 Task: Set up a 30-minute session to discuss remote work policies.
Action: Mouse pressed left at (57, 124)
Screenshot: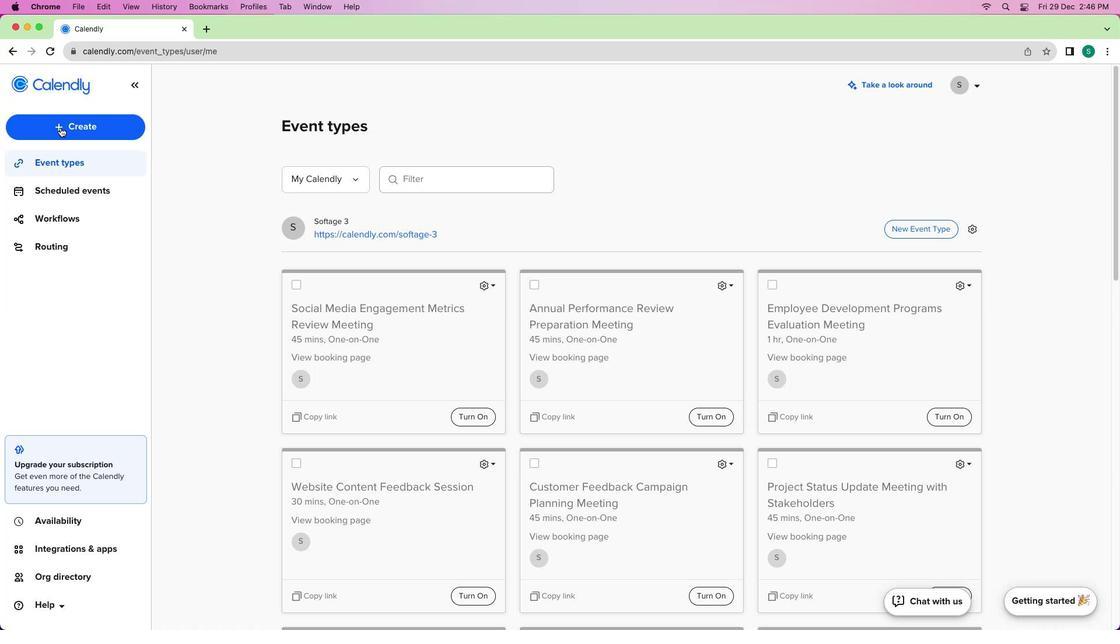 
Action: Mouse moved to (54, 124)
Screenshot: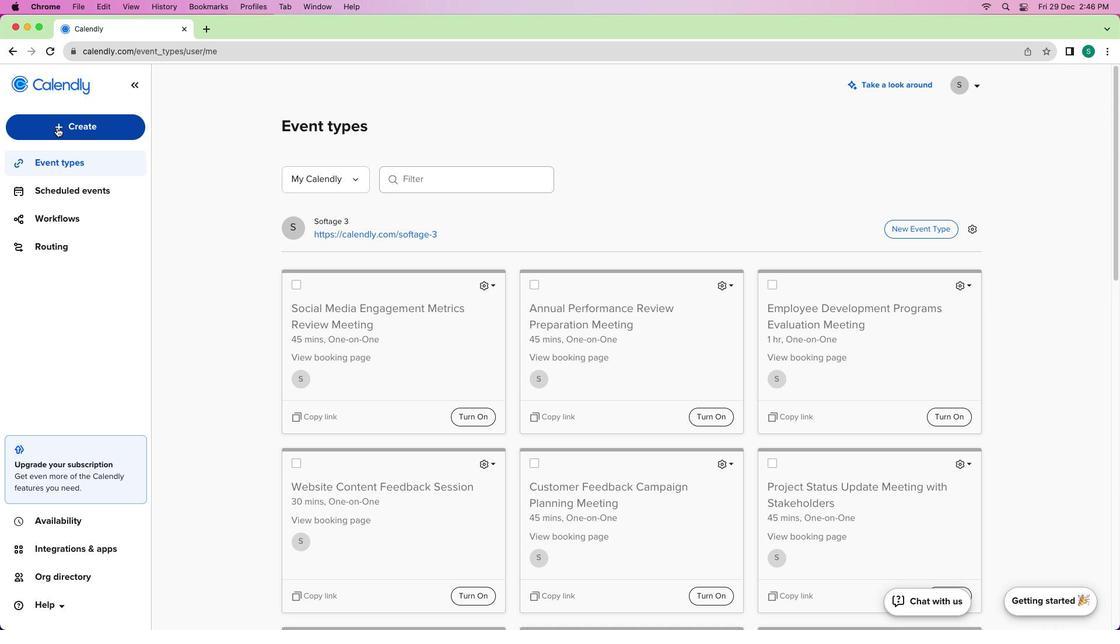 
Action: Mouse pressed left at (54, 124)
Screenshot: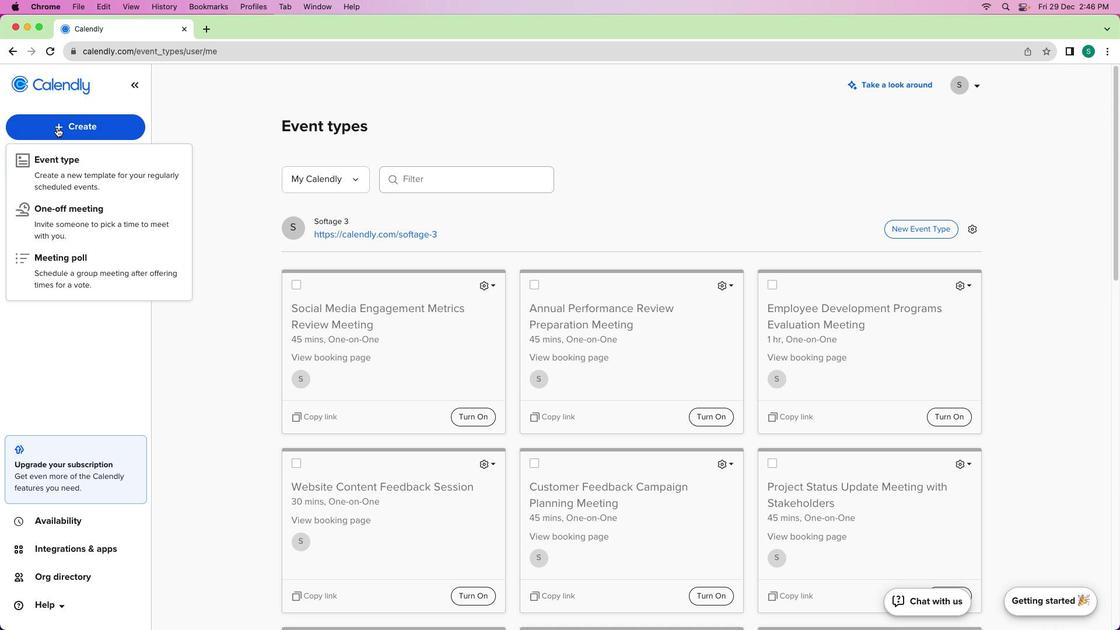 
Action: Mouse moved to (83, 174)
Screenshot: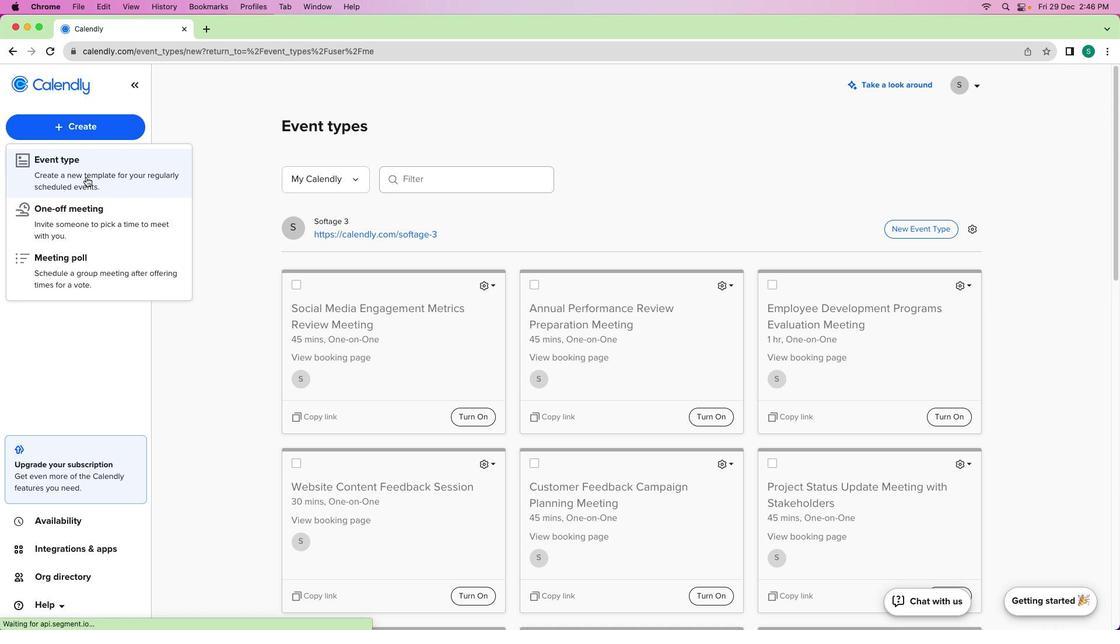 
Action: Mouse pressed left at (83, 174)
Screenshot: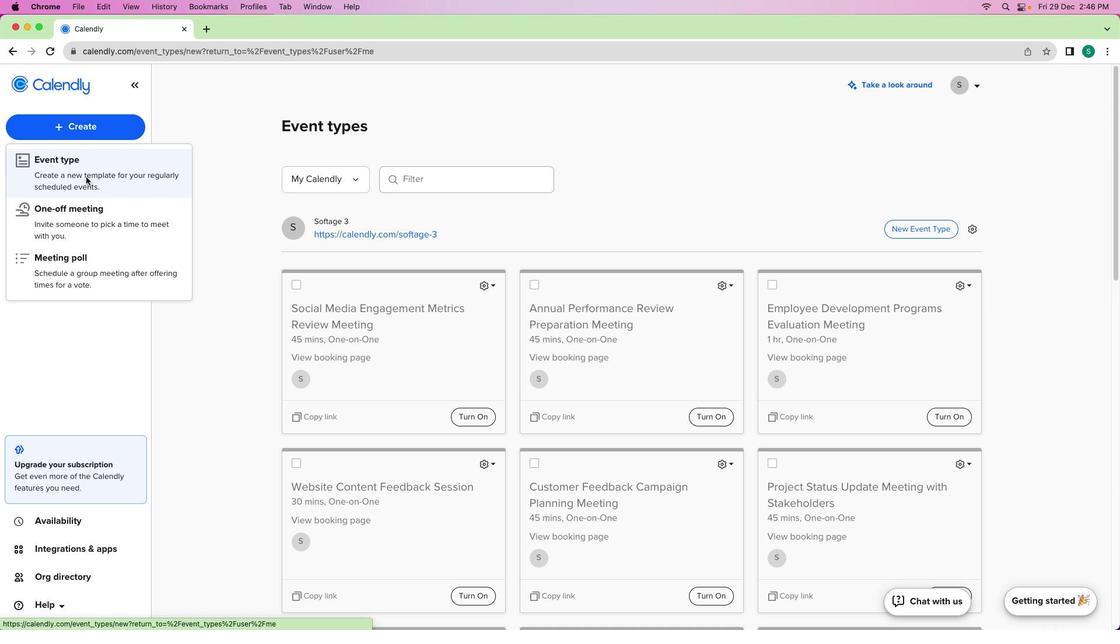 
Action: Mouse moved to (372, 211)
Screenshot: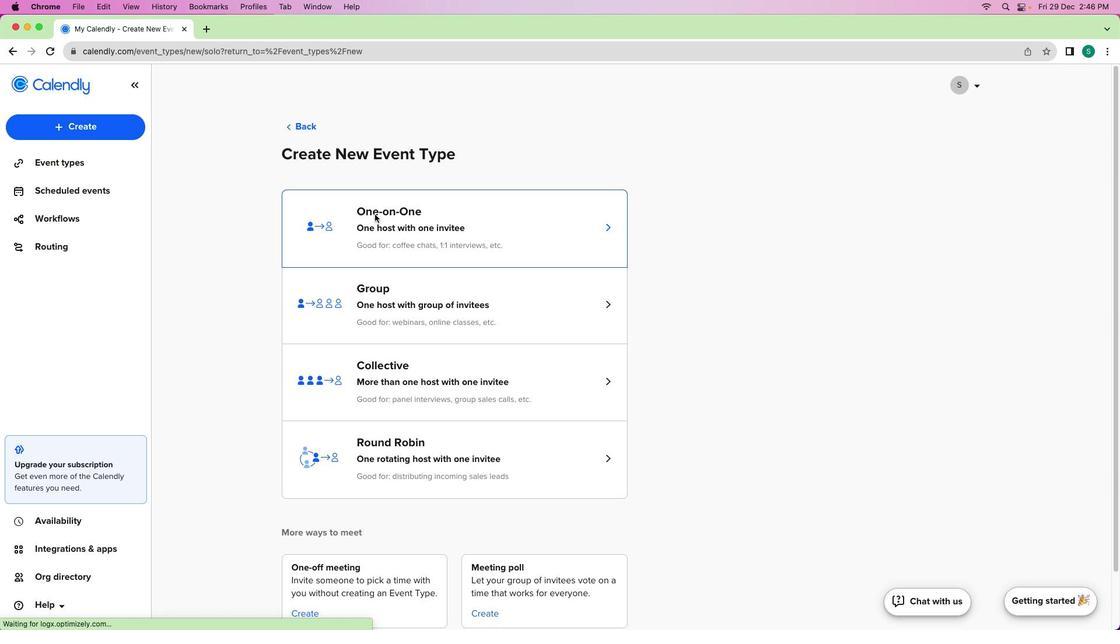 
Action: Mouse pressed left at (372, 211)
Screenshot: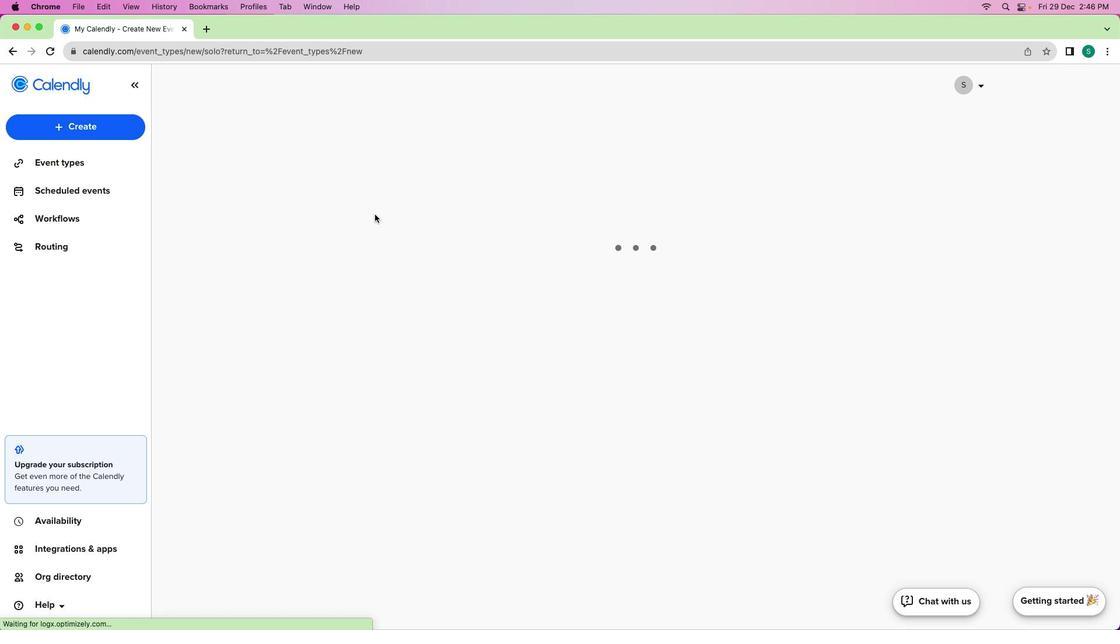 
Action: Mouse moved to (189, 175)
Screenshot: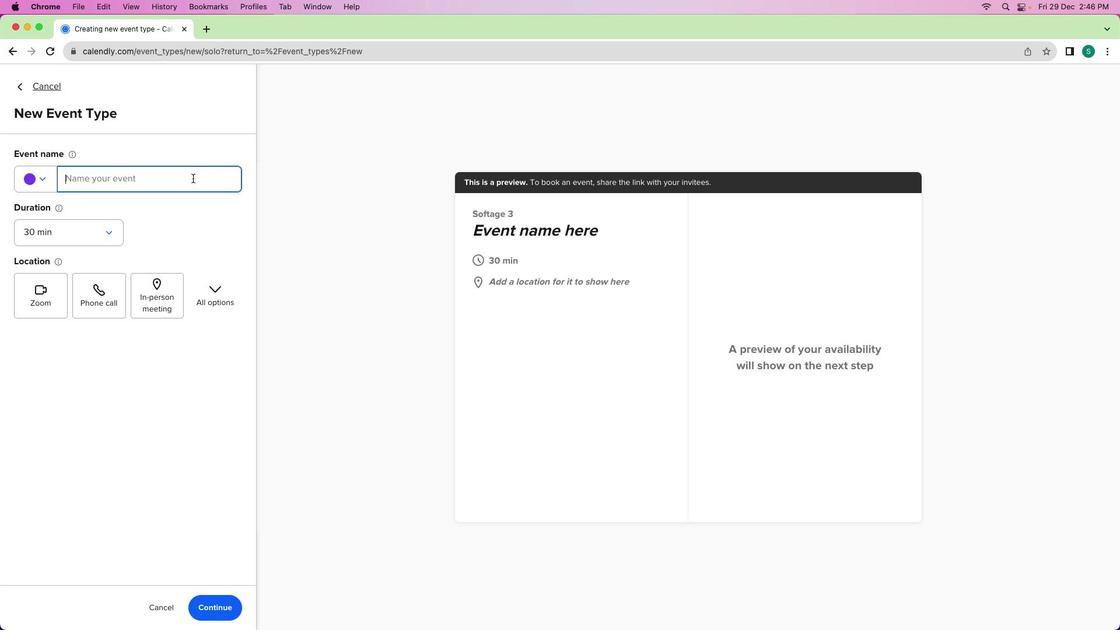 
Action: Mouse pressed left at (189, 175)
Screenshot: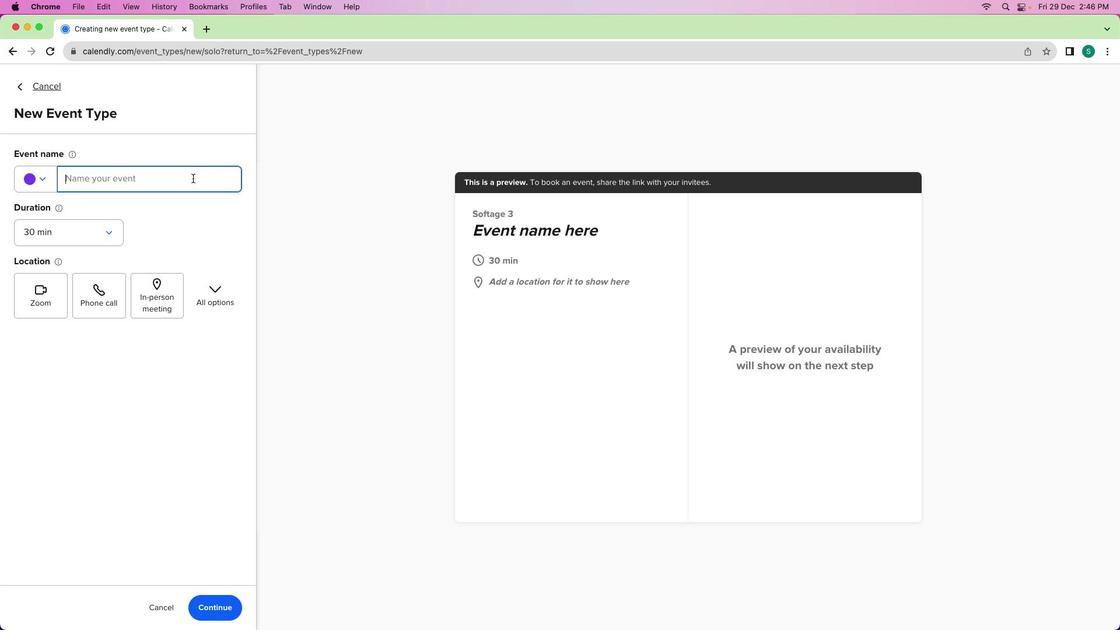 
Action: Mouse moved to (190, 177)
Screenshot: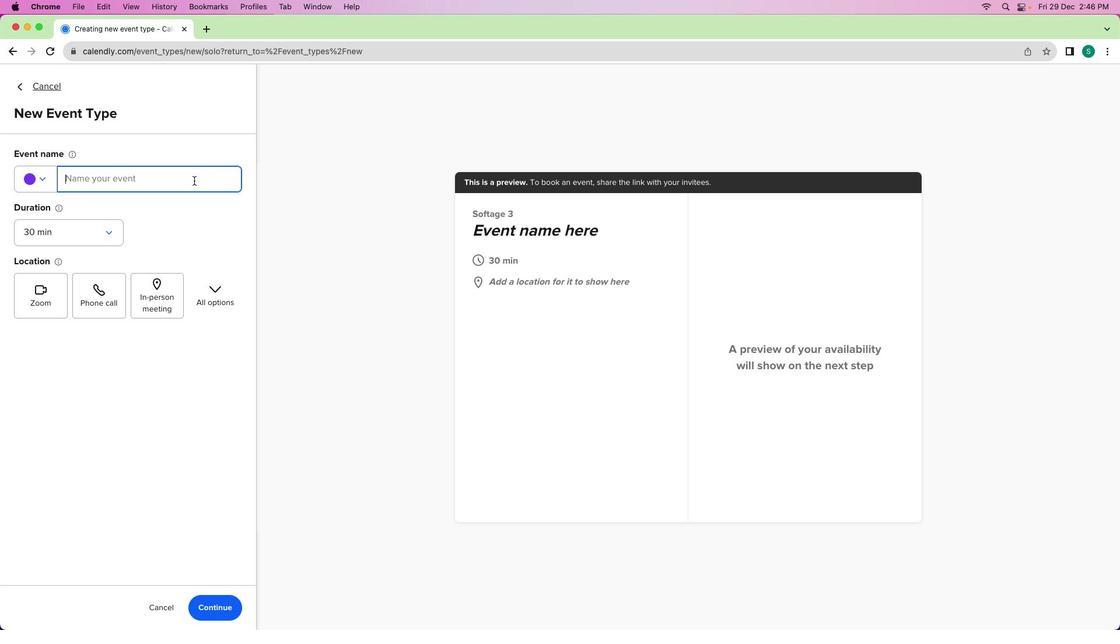 
Action: Key pressed Key.shift'R''e''m''o''t''e'Key.spaceKey.shift'W''o''r''k'Key.spaceKey.shift'P''o''l''i''c''i''e''s'Key.spaceKey.shift'D''i''s''c''u''s''s''i''o''n'Key.spaceKey.shift'S''e''s''s''i''o''n'
Screenshot: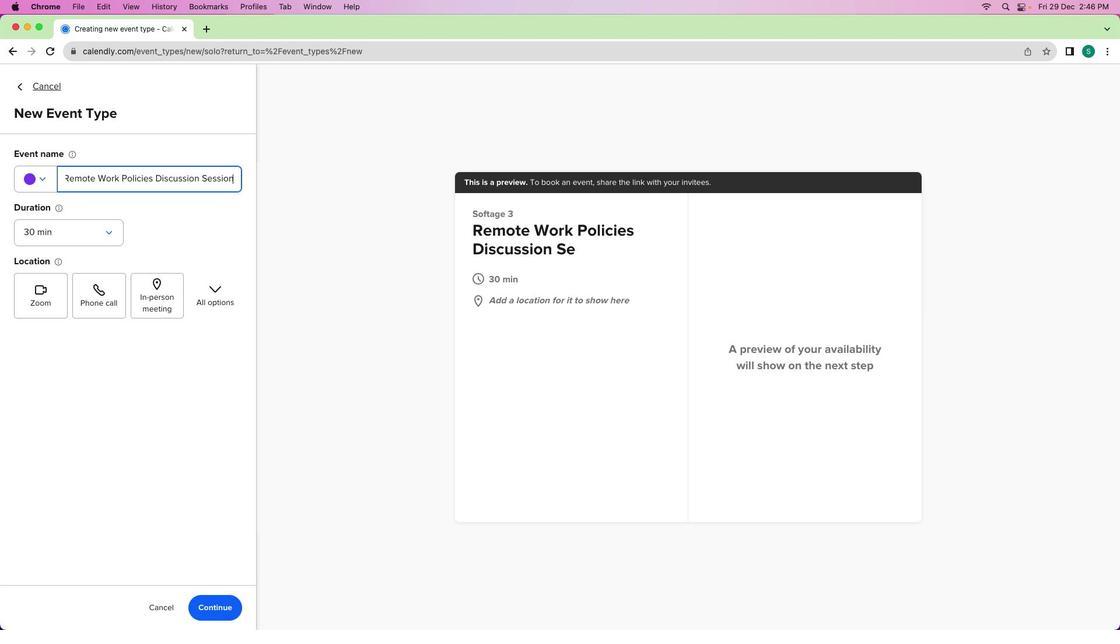 
Action: Mouse moved to (96, 229)
Screenshot: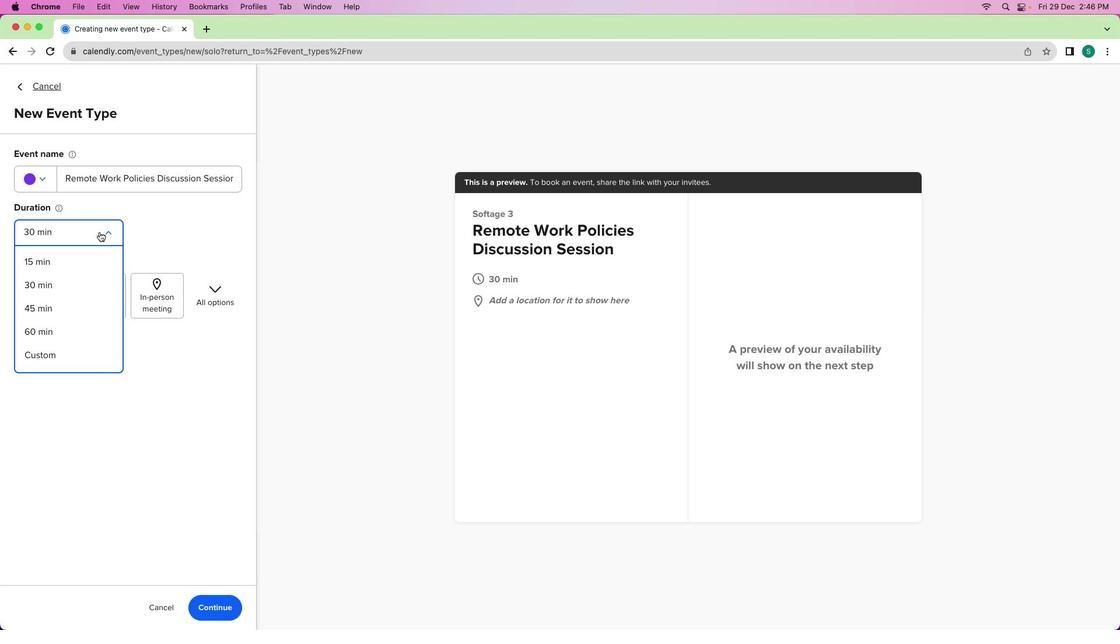 
Action: Mouse pressed left at (96, 229)
Screenshot: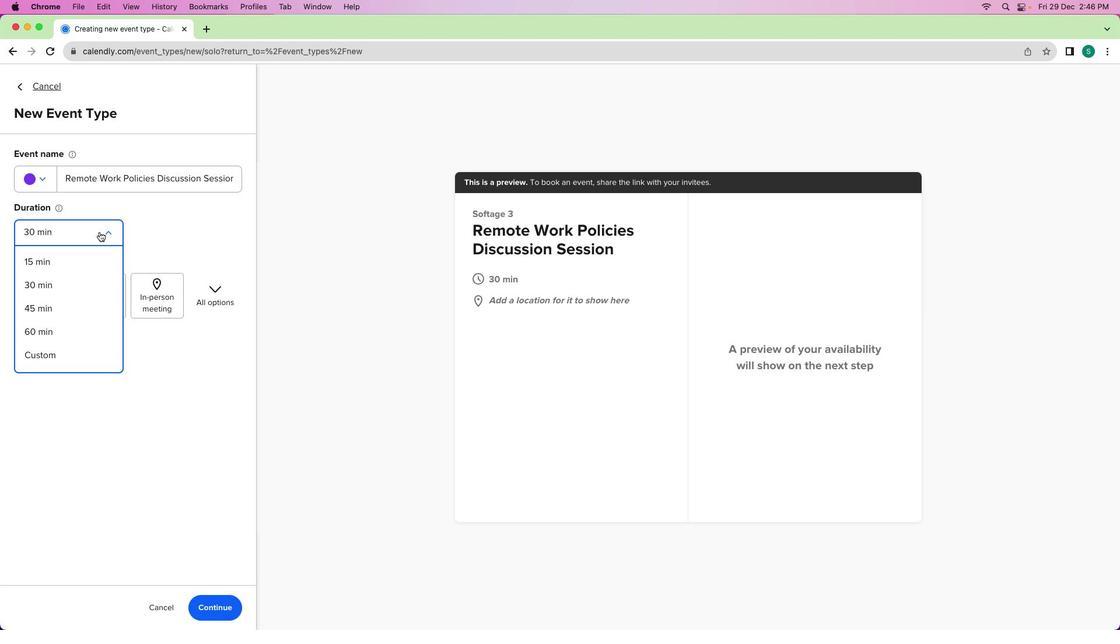 
Action: Mouse moved to (97, 229)
Screenshot: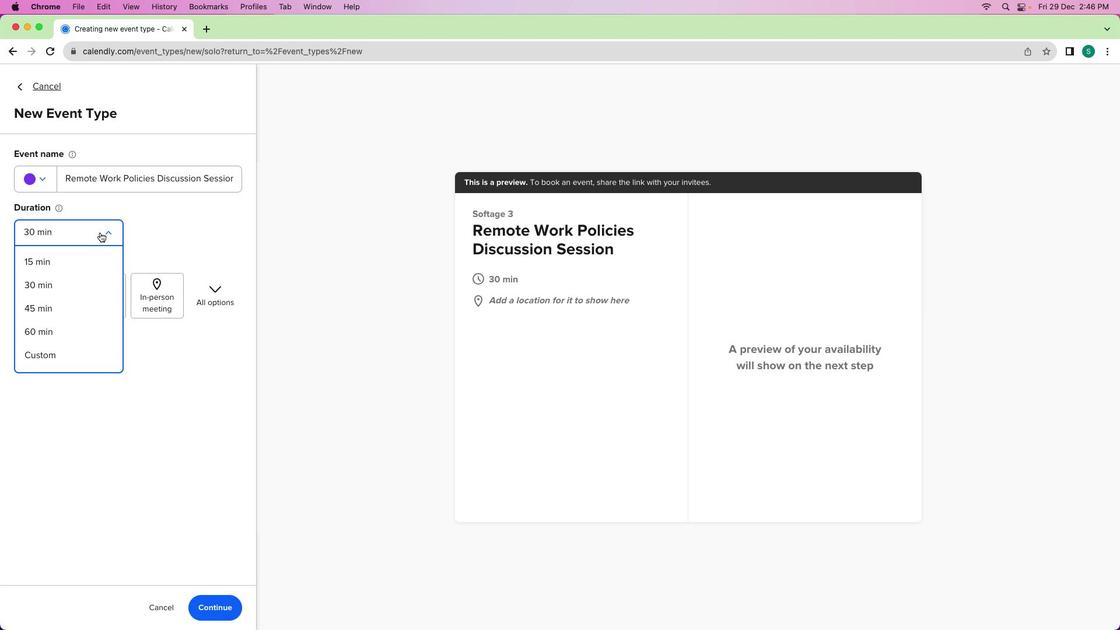 
Action: Mouse pressed left at (97, 229)
Screenshot: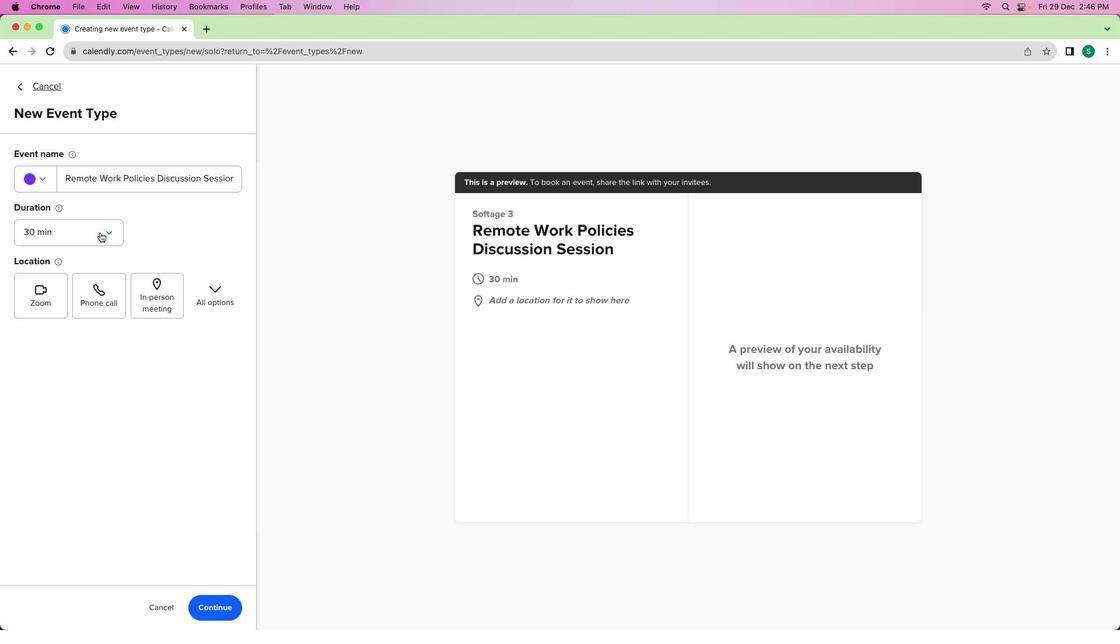 
Action: Mouse moved to (59, 302)
Screenshot: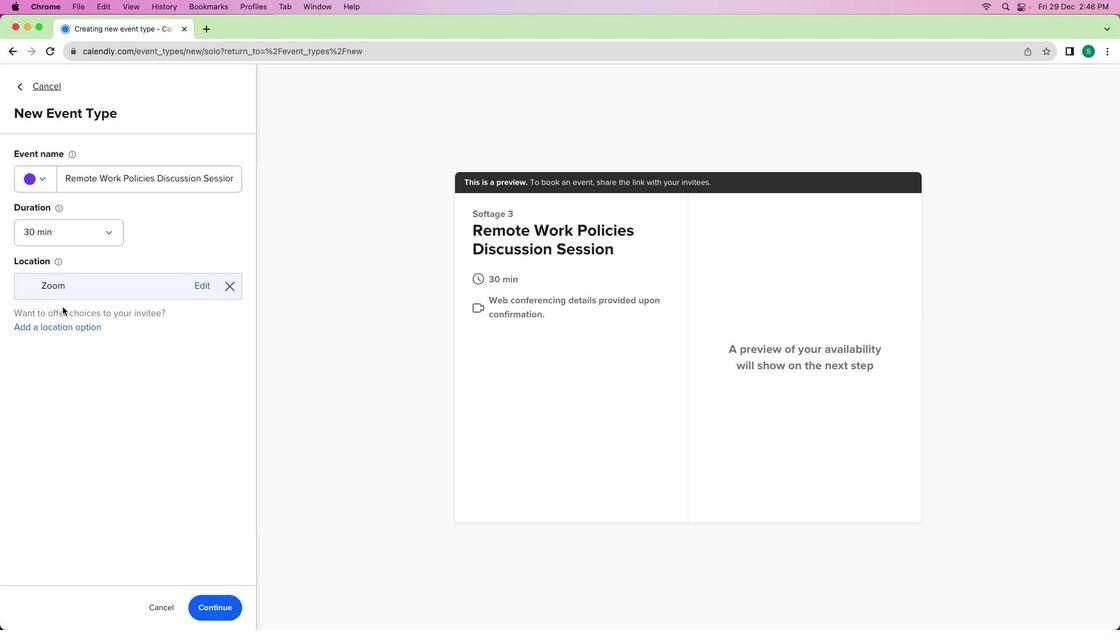 
Action: Mouse pressed left at (59, 302)
Screenshot: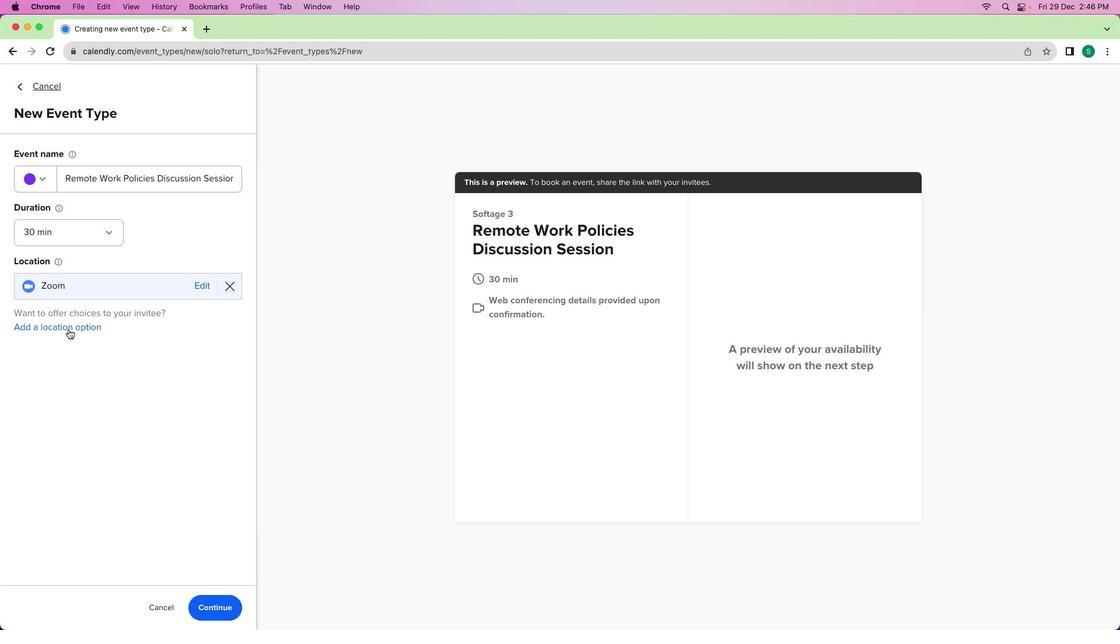 
Action: Mouse moved to (214, 614)
Screenshot: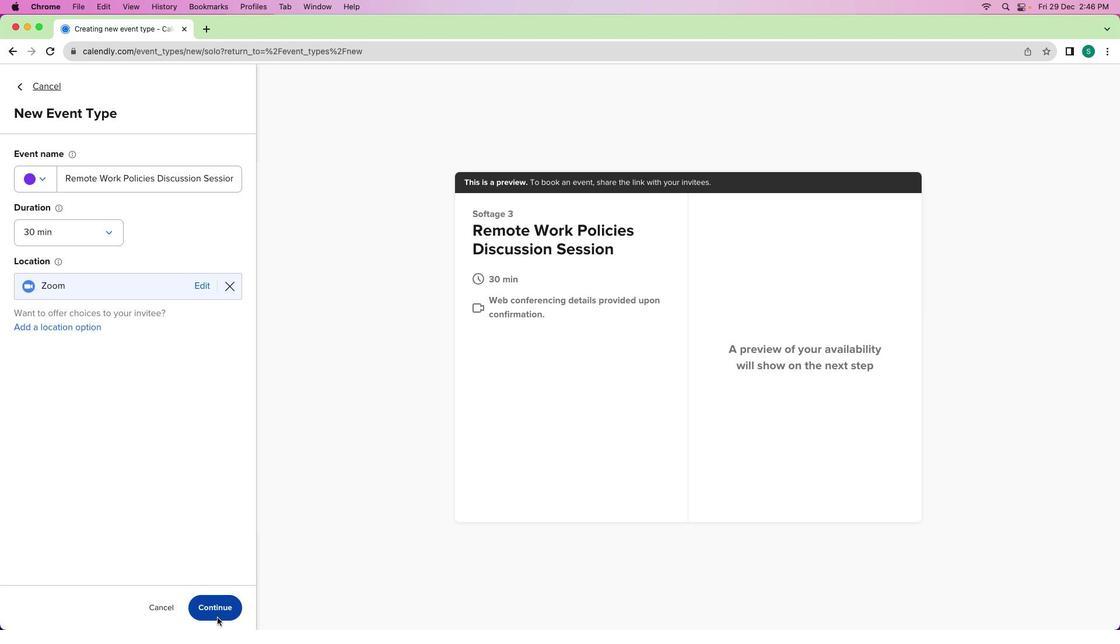
Action: Mouse pressed left at (214, 614)
Screenshot: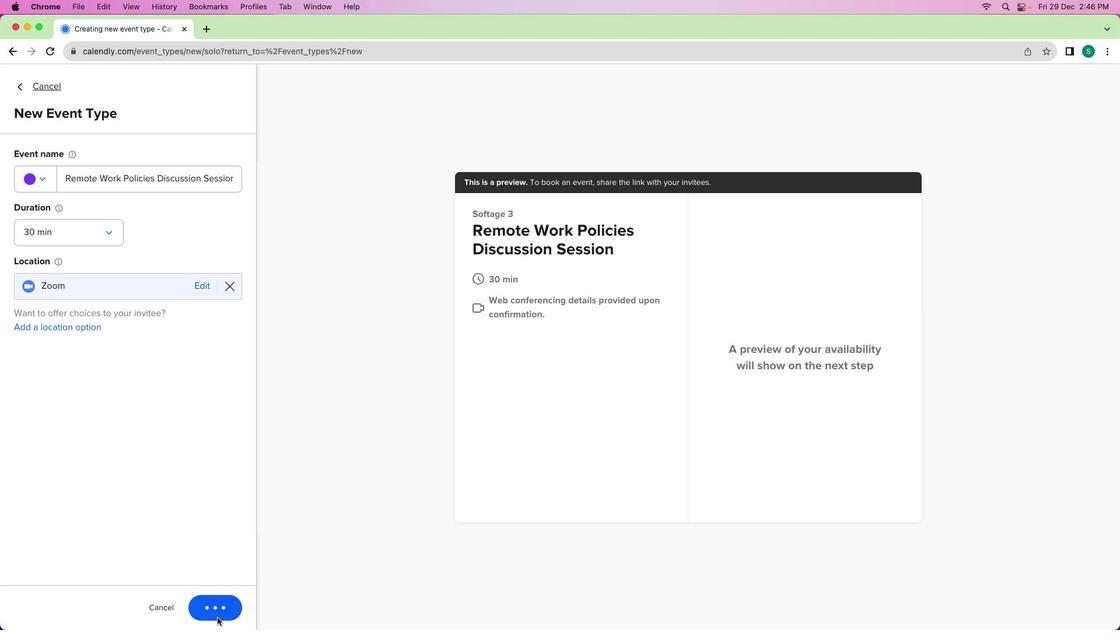 
Action: Mouse moved to (188, 222)
Screenshot: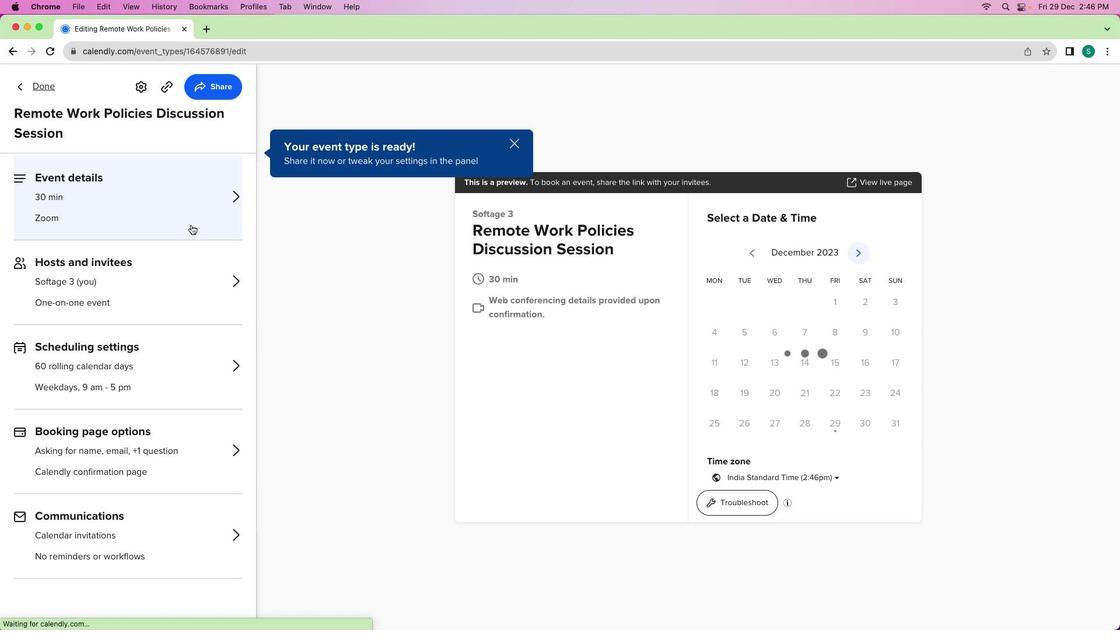 
Action: Mouse pressed left at (188, 222)
Screenshot: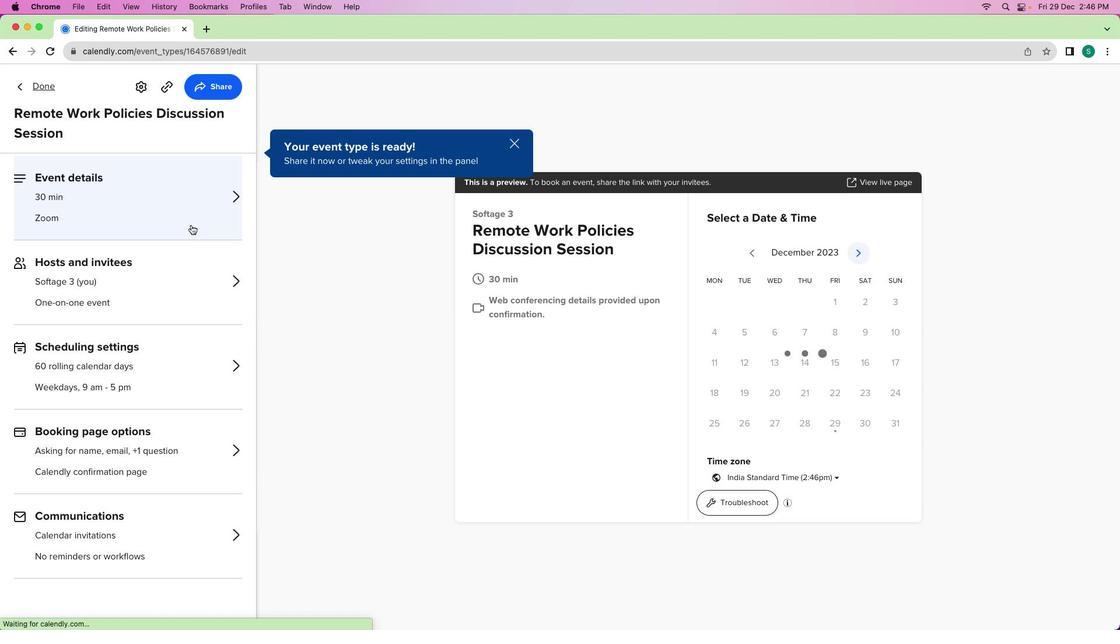 
Action: Mouse moved to (140, 406)
Screenshot: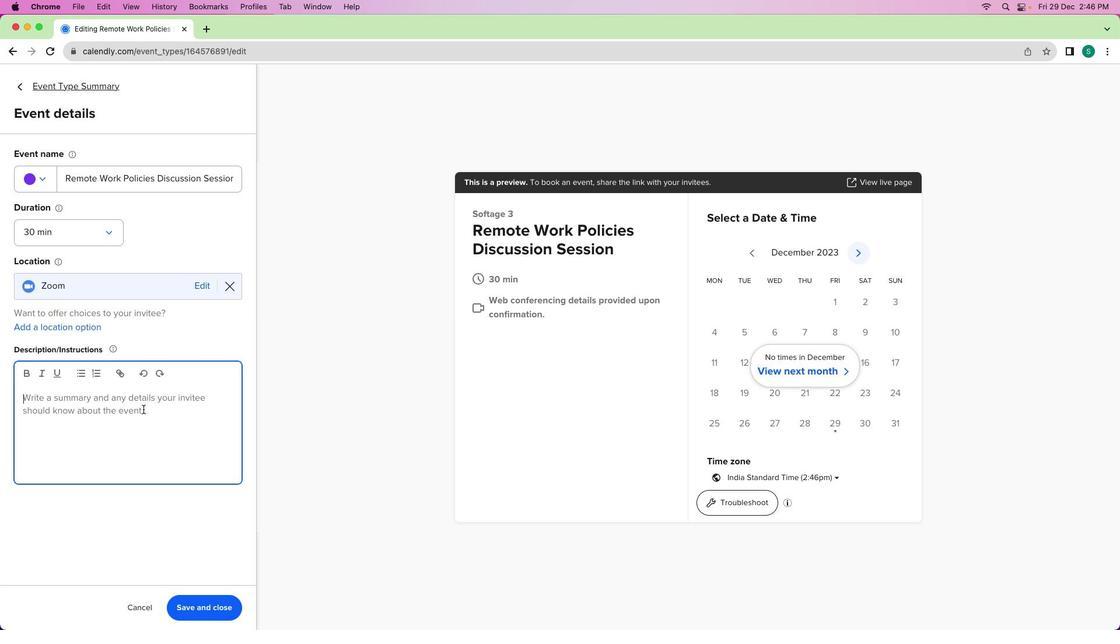 
Action: Mouse pressed left at (140, 406)
Screenshot: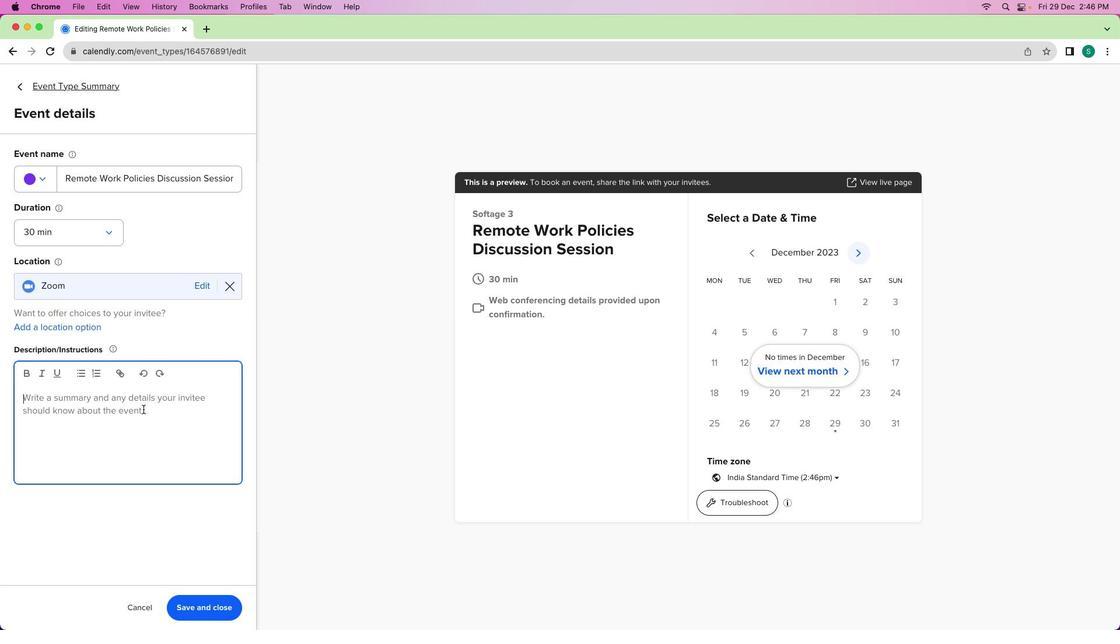 
Action: Key pressed Key.shift'A'Key.space'f''o''c''u''s''e''d'Key.space's''e''s''s''i''o''n'Key.space'd''e''d''i''c''a''t''e''d'Key.space't''o'Key.space'd''i''s''c''u''s''s''i''n''g'Key.space'o''u''r'Key.space'r''e''m''o''t''e'Key.space'w''o''r''k'Key.space'p''o''l''i''c''i''e''s''.'Key.spaceKey.shift'W''e'Key.space'w''i''l''l'Key.space'r''e''v''i''e''w'Key.space'e''x''i''s''t''i''n''g'Key.space'p''o''l''i''c''i''e''s'','Key.space'a''d''d''r''e''s''s'Key.space'a''n''y'Key.space'c''o''n''c''e''r''s''n'Key.backspaceKey.backspace'n''s'','Key.space'a''n''d'Key.space'c''o''l''l''a''b''o''r''a''t''e'Key.space'o''n'Key.space'r''e''i'Key.backspace'f''i''i'Key.backspace'm'Key.backspace'n''i''n''h'Key.backspace'g'Key.space'a''n''d'Key.space'a''d''a''p''t''i''n''g'Key.space'o''u''r'Key.space'r''e''m''o''t''e'Key.space'w''o''r''k'Key.space'g''u''i''d''e''l''i''n''e''s'Key.space't''o'Key.space'e''n''s''u''r''e'Key.space'a'Key.space'p''r''o''d''u''c''t''i''v''e'Key.space'a''n''d'Key.space's''u''p''p''o''r''t''i''v''e'Key.space'w''o''r''k'Key.space'e''n''v''i''r''o''n''m''e''n''t''.'
Screenshot: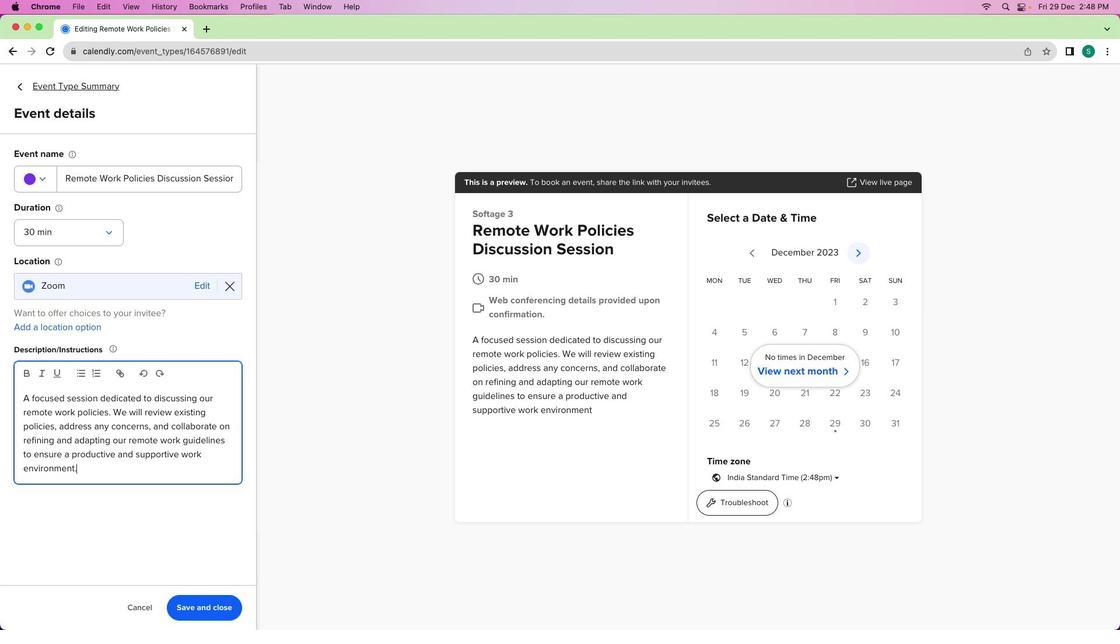 
Action: Mouse moved to (197, 609)
Screenshot: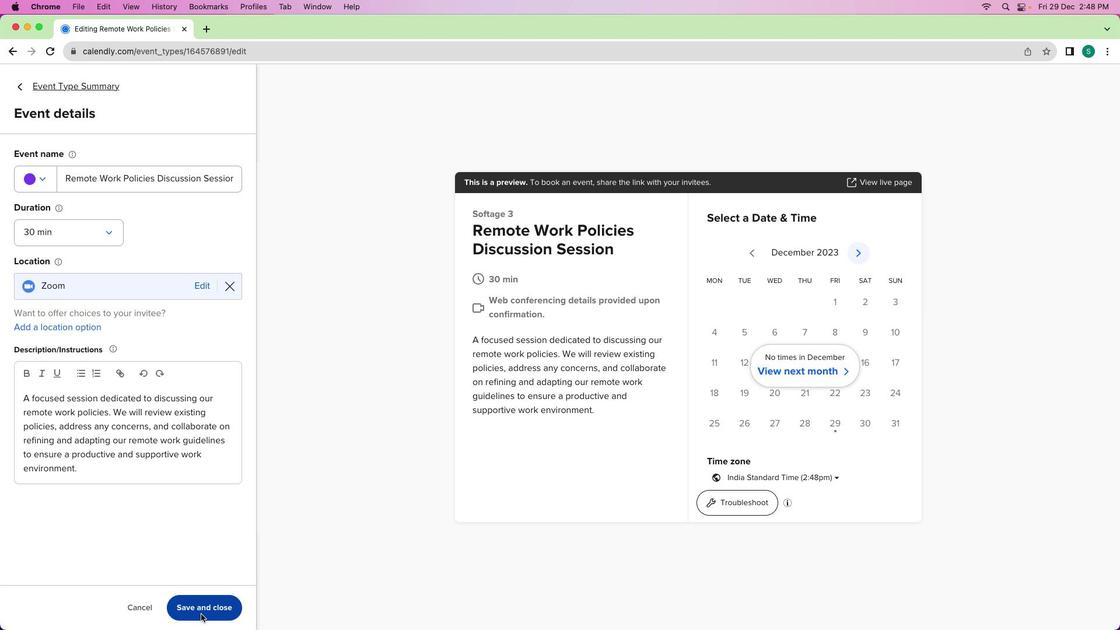 
Action: Mouse pressed left at (197, 609)
Screenshot: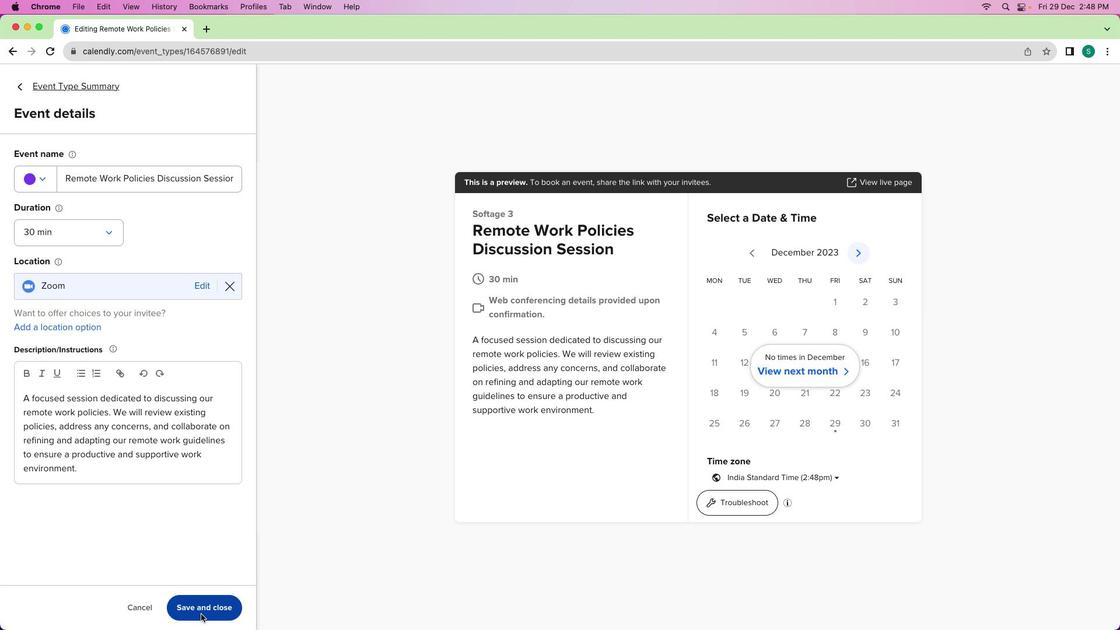 
Action: Mouse moved to (37, 79)
Screenshot: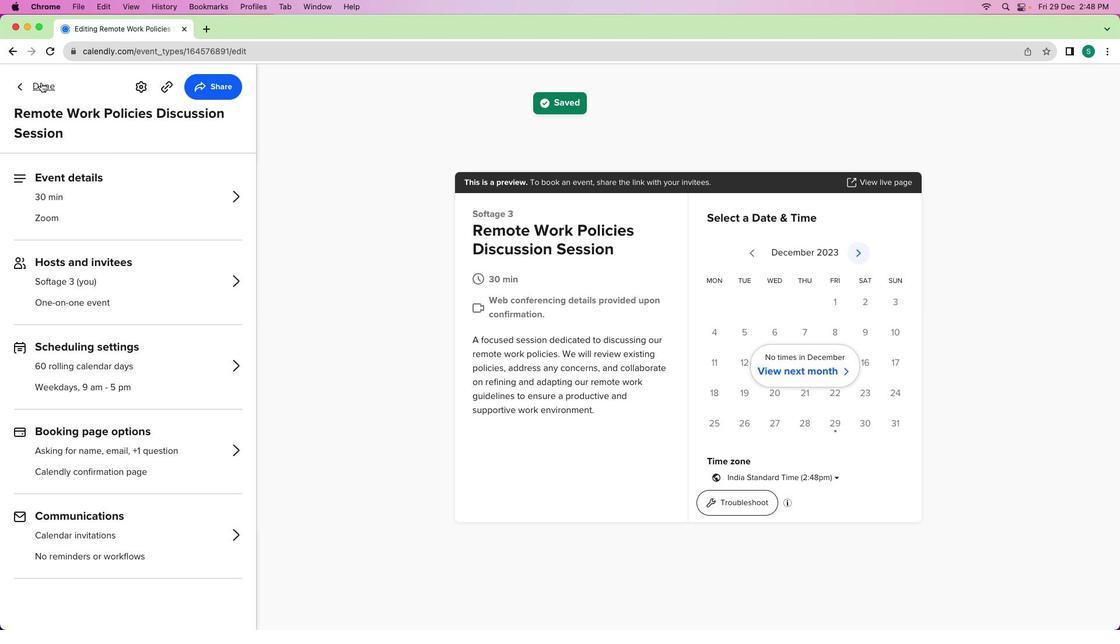 
Action: Mouse pressed left at (37, 79)
Screenshot: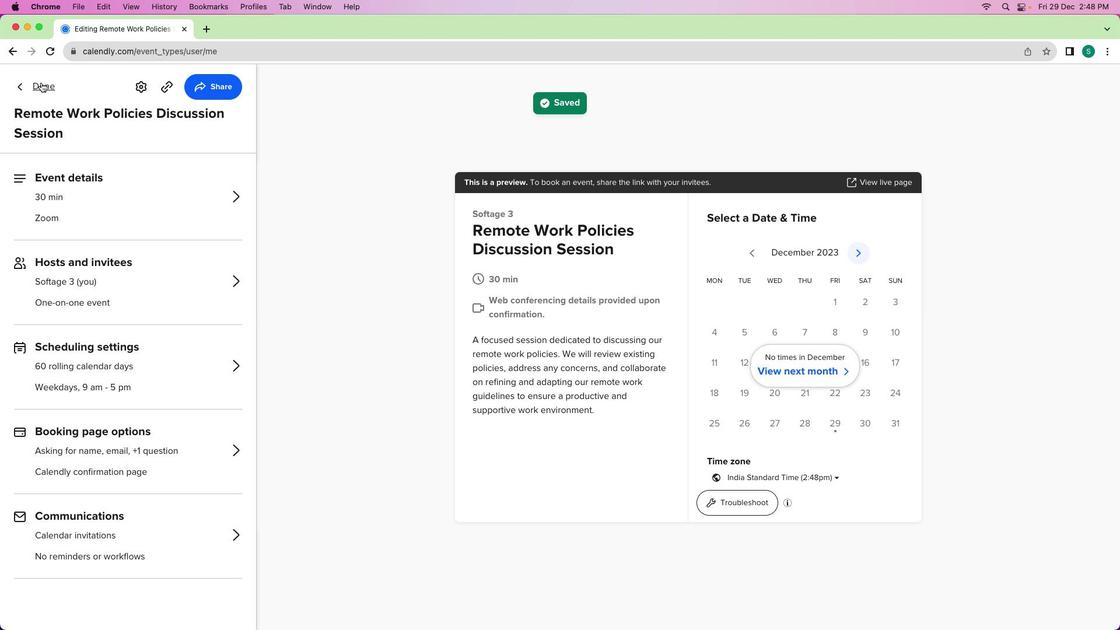 
Action: Mouse moved to (383, 340)
Screenshot: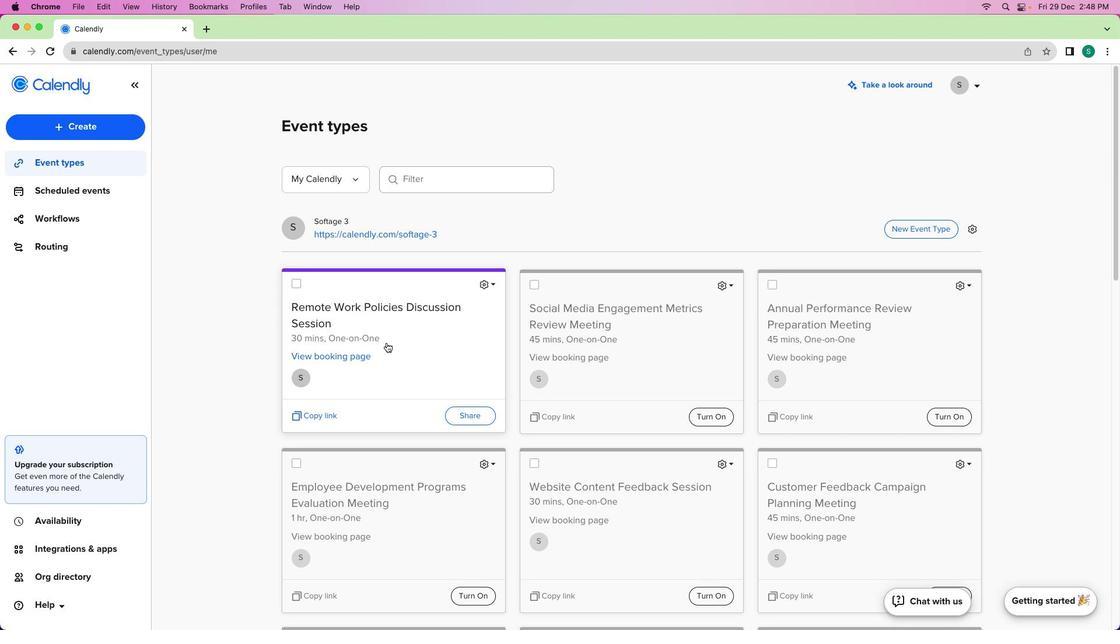 
